 Task: Select the ignore option in the lint import statement.
Action: Mouse moved to (35, 402)
Screenshot: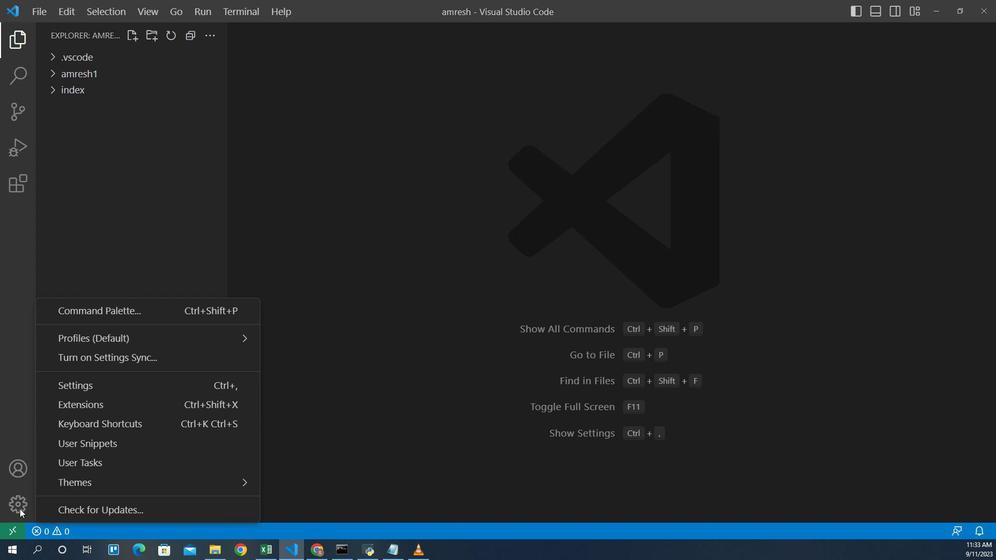 
Action: Mouse pressed left at (35, 402)
Screenshot: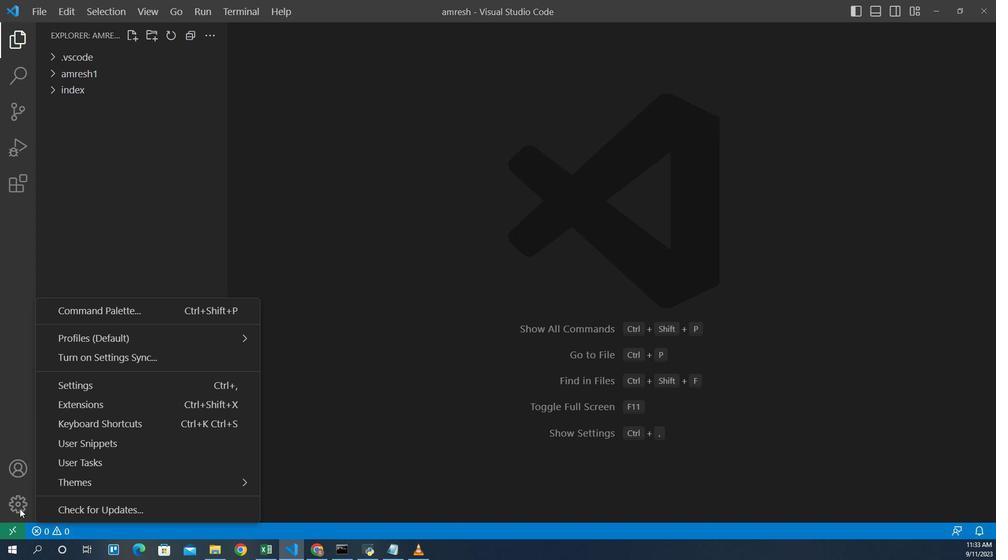 
Action: Mouse moved to (88, 390)
Screenshot: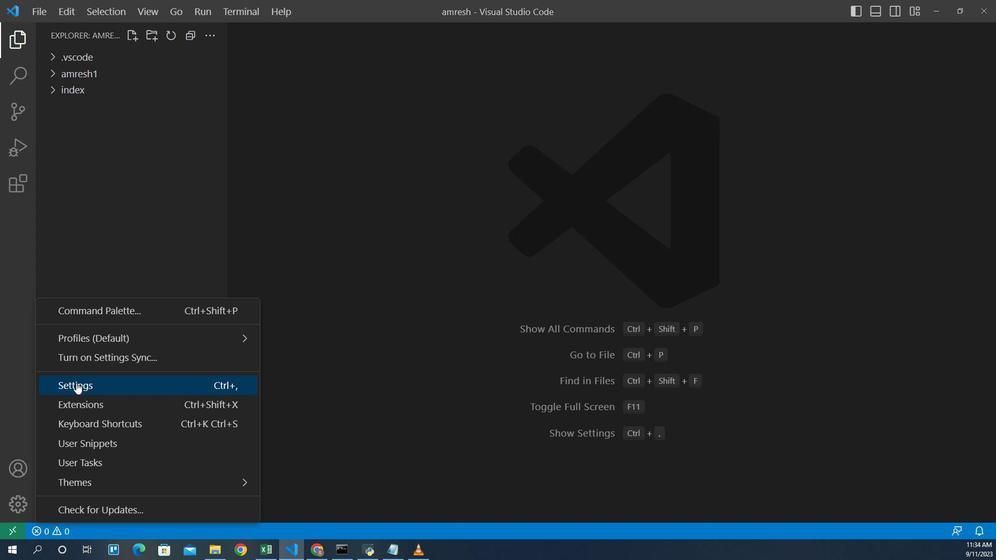 
Action: Mouse pressed left at (88, 390)
Screenshot: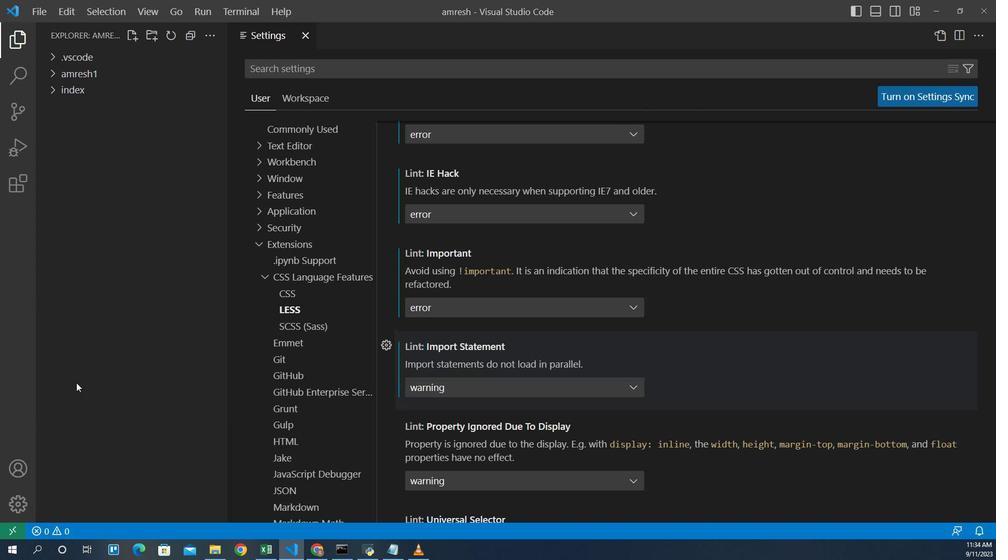 
Action: Mouse moved to (441, 391)
Screenshot: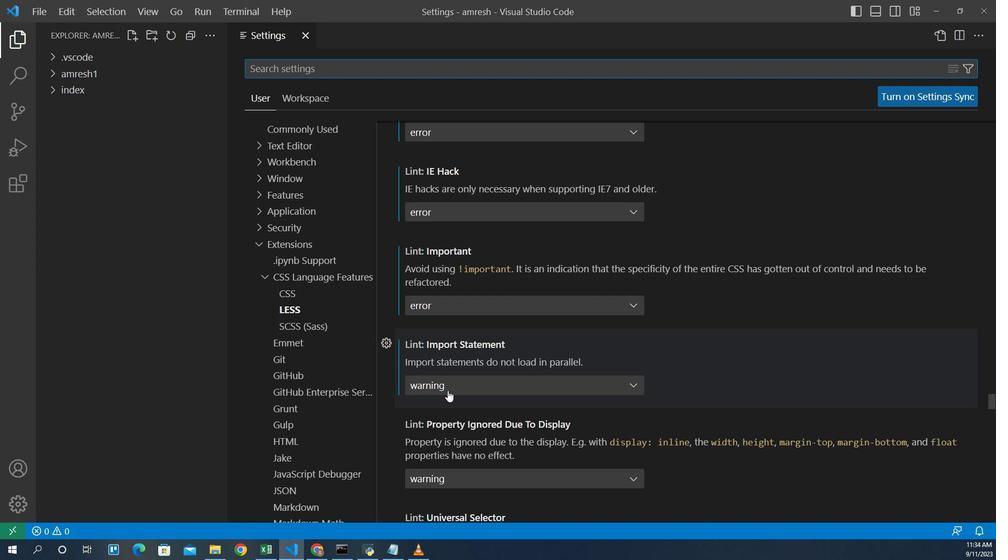 
Action: Mouse pressed left at (441, 391)
Screenshot: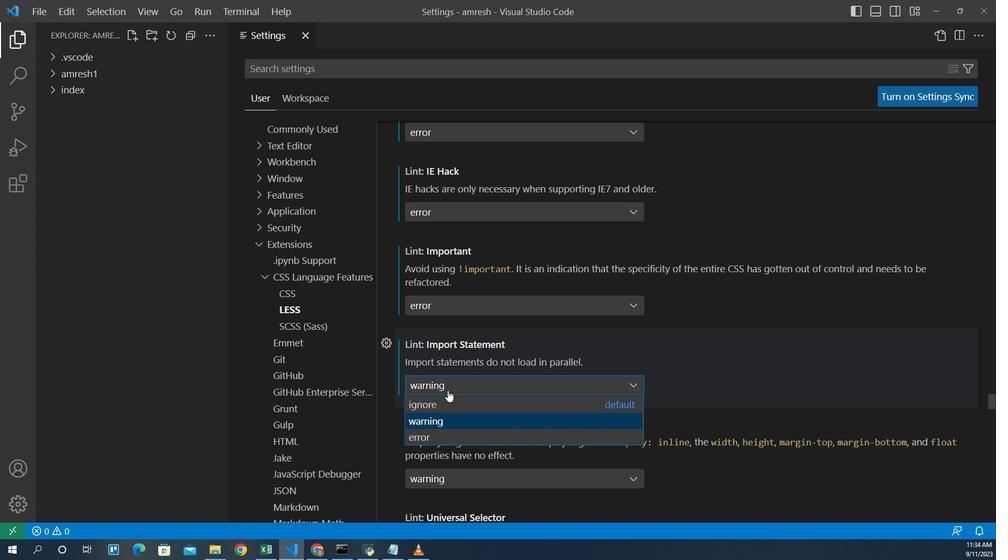 
Action: Mouse moved to (436, 392)
Screenshot: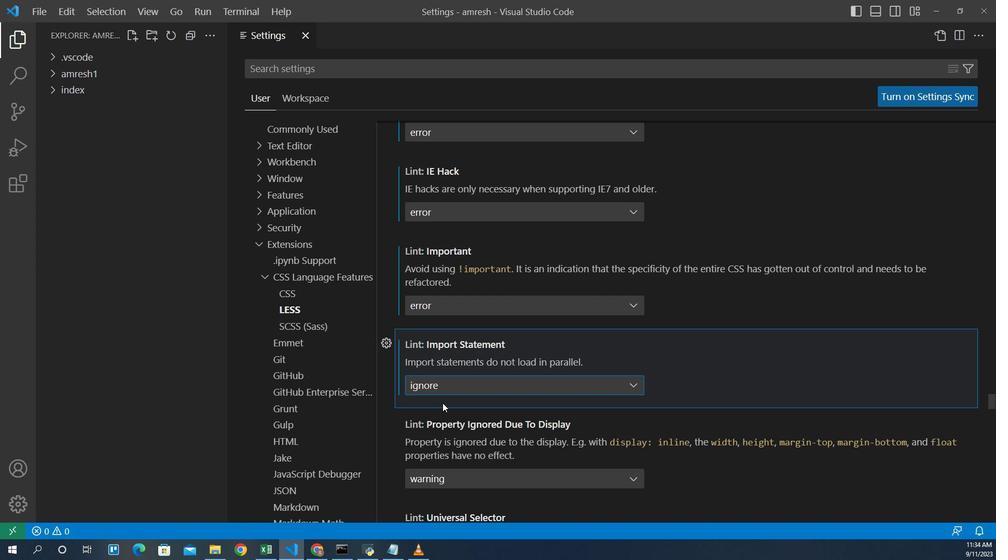 
Action: Mouse pressed left at (436, 392)
Screenshot: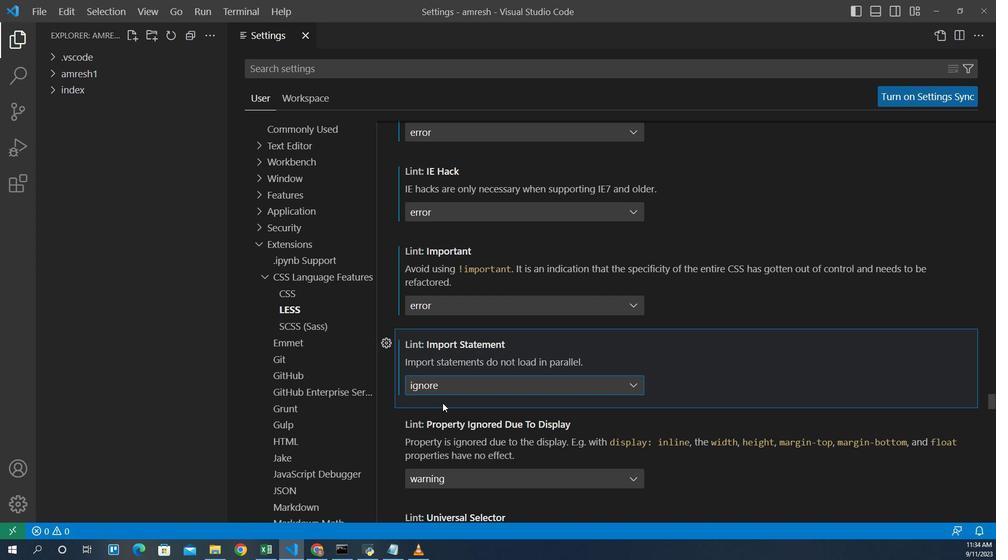 
